 Task: Toggle the save before test option in the testing.
Action: Mouse moved to (18, 564)
Screenshot: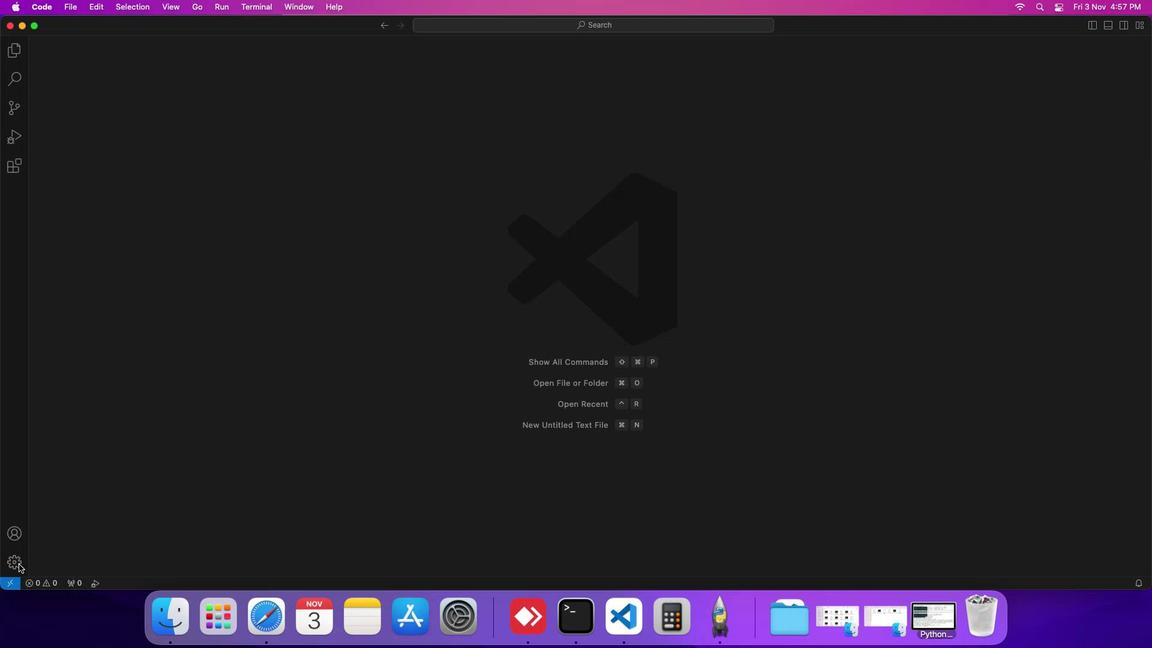 
Action: Mouse pressed left at (18, 564)
Screenshot: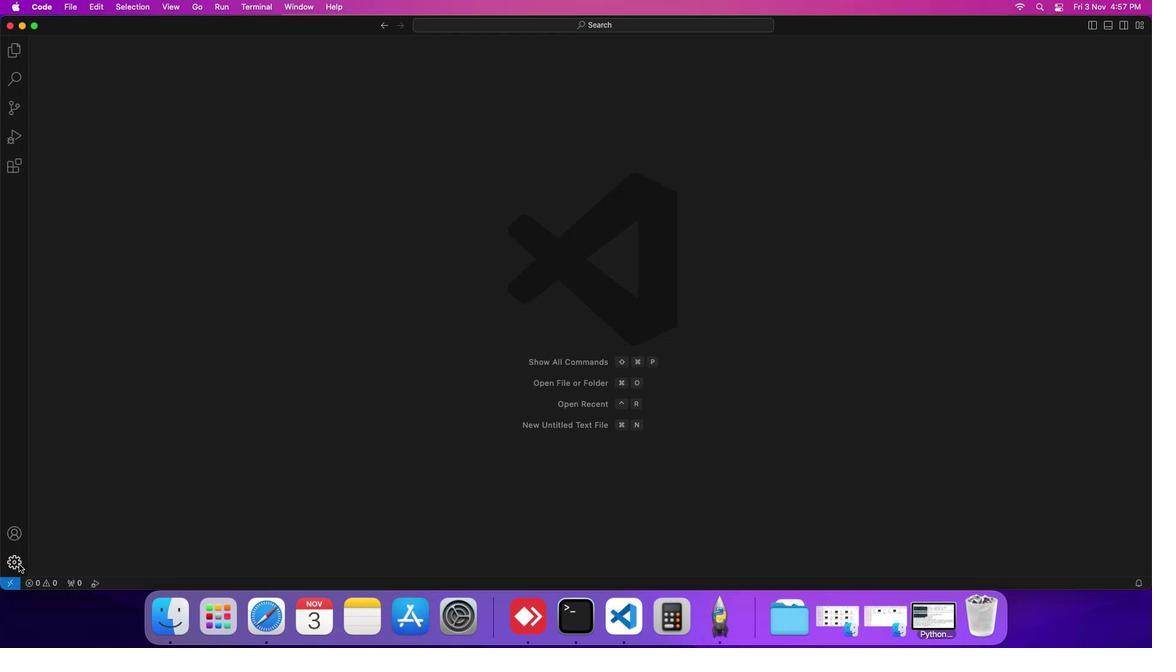 
Action: Mouse moved to (69, 473)
Screenshot: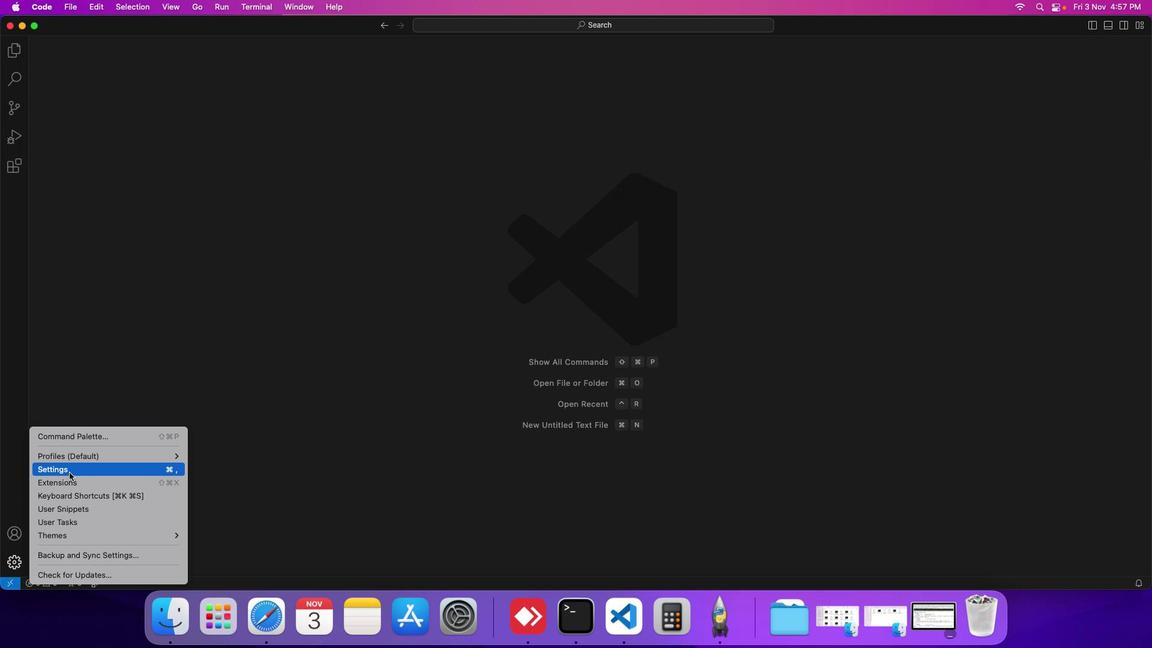 
Action: Mouse pressed left at (69, 473)
Screenshot: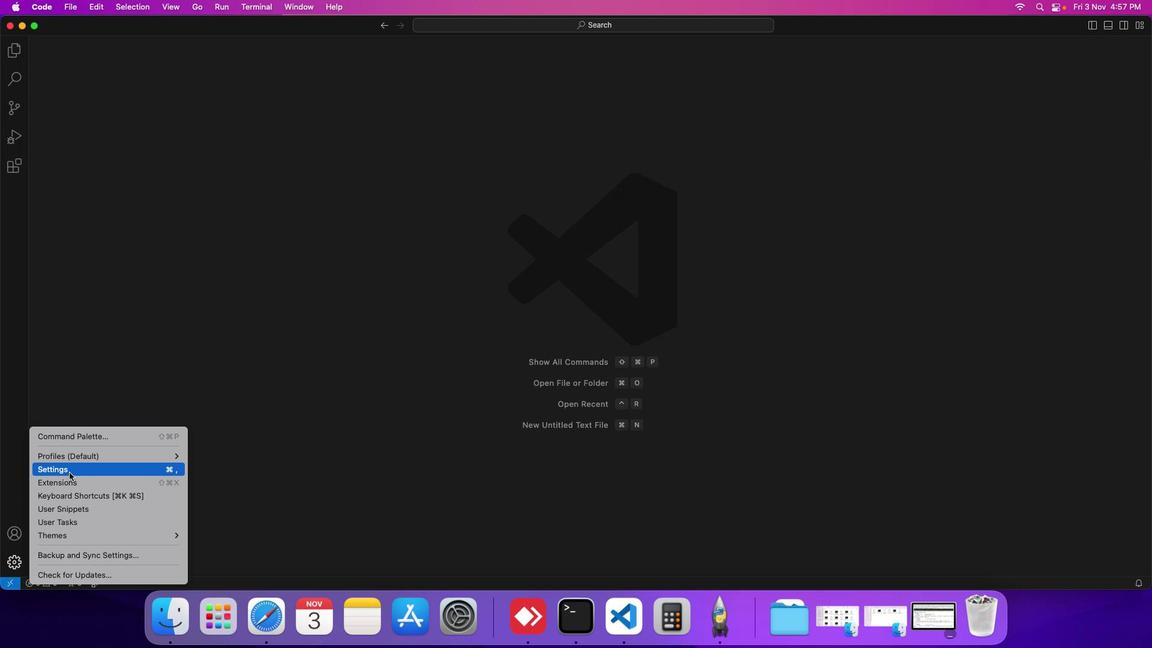 
Action: Mouse moved to (281, 177)
Screenshot: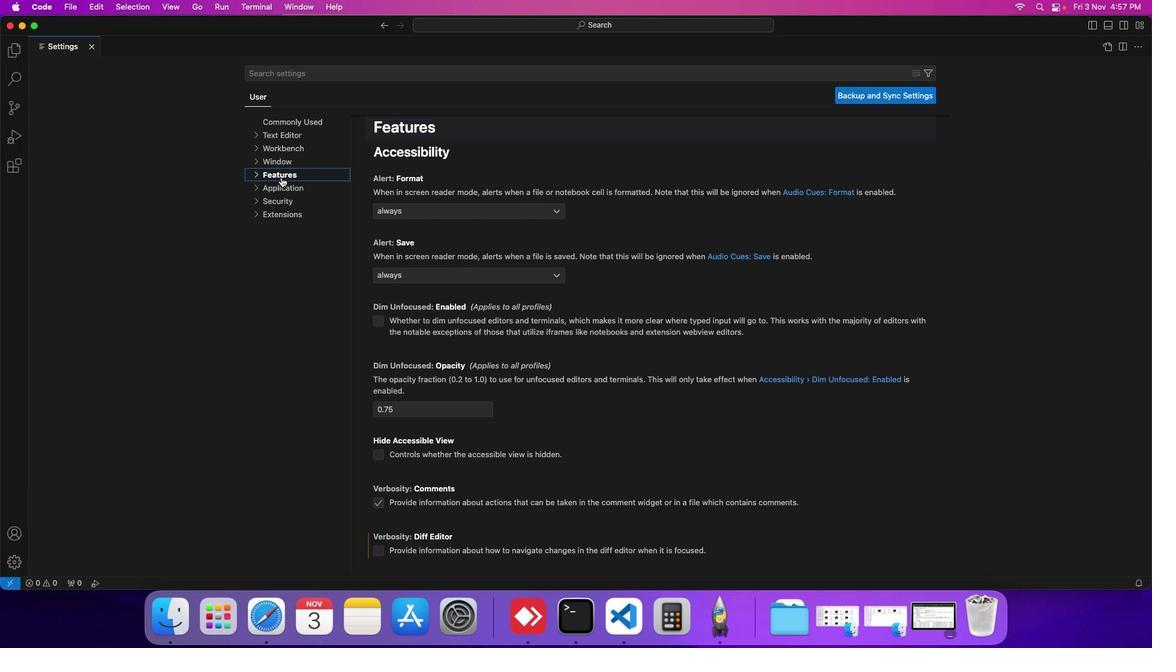 
Action: Mouse pressed left at (281, 177)
Screenshot: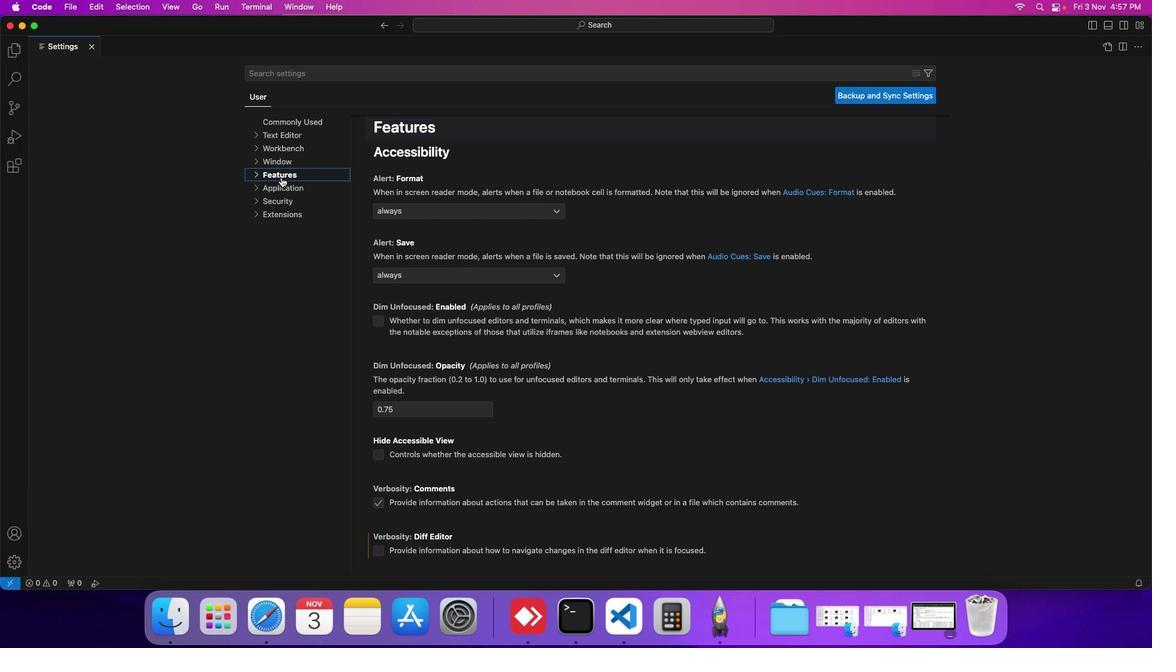 
Action: Mouse moved to (285, 241)
Screenshot: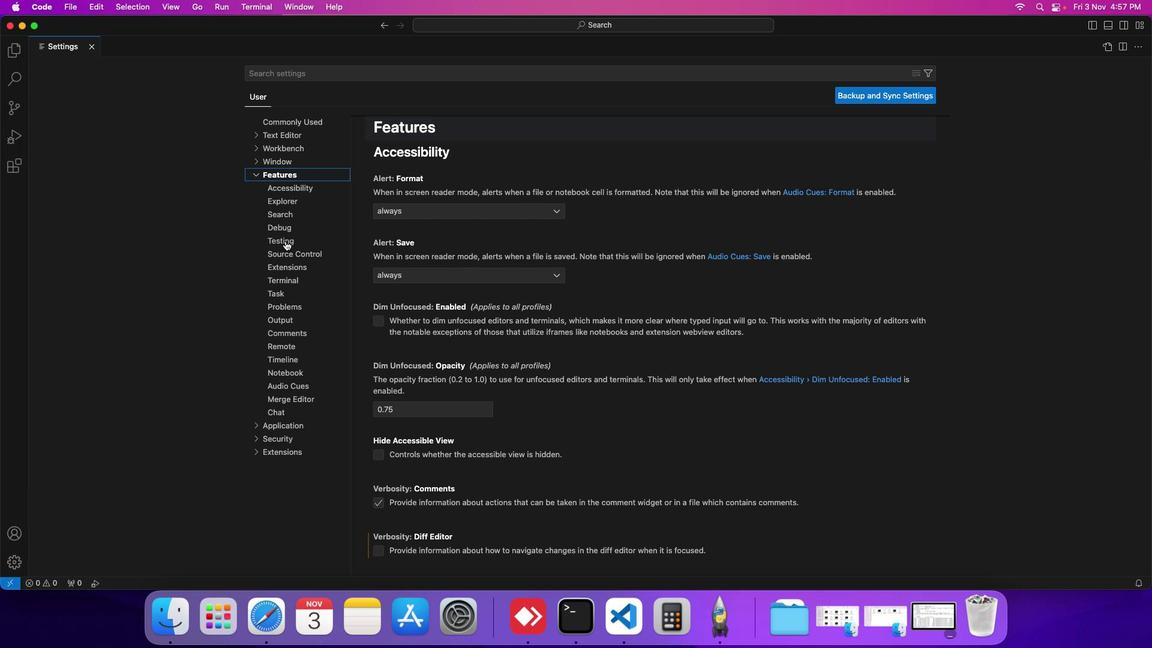 
Action: Mouse pressed left at (285, 241)
Screenshot: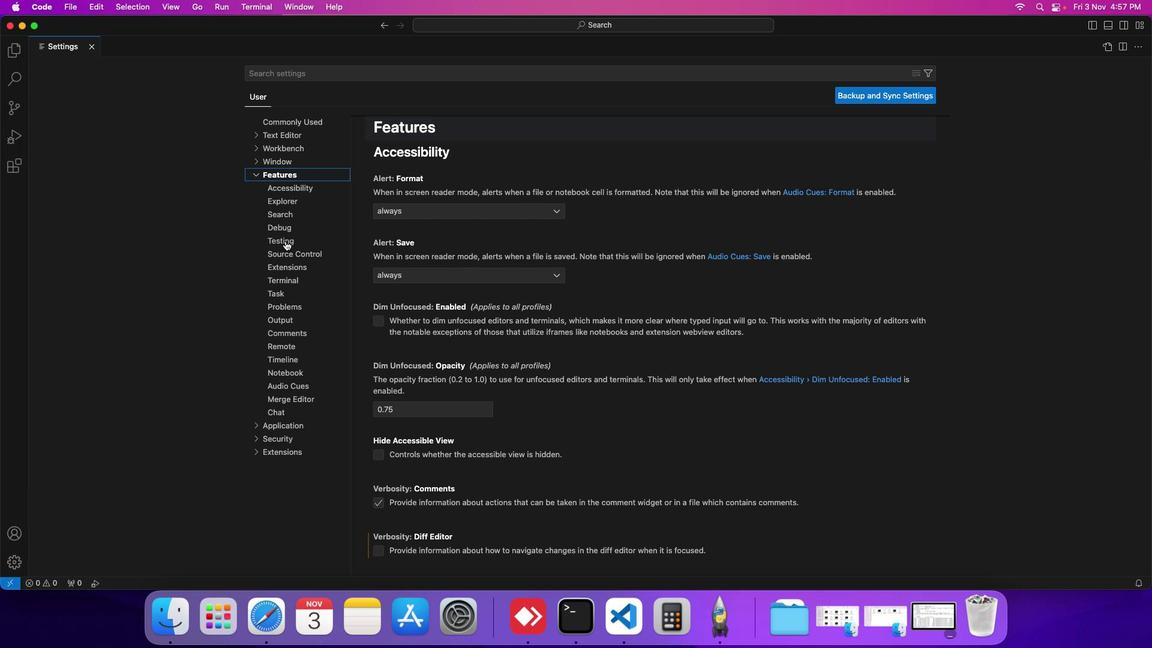 
Action: Mouse moved to (404, 413)
Screenshot: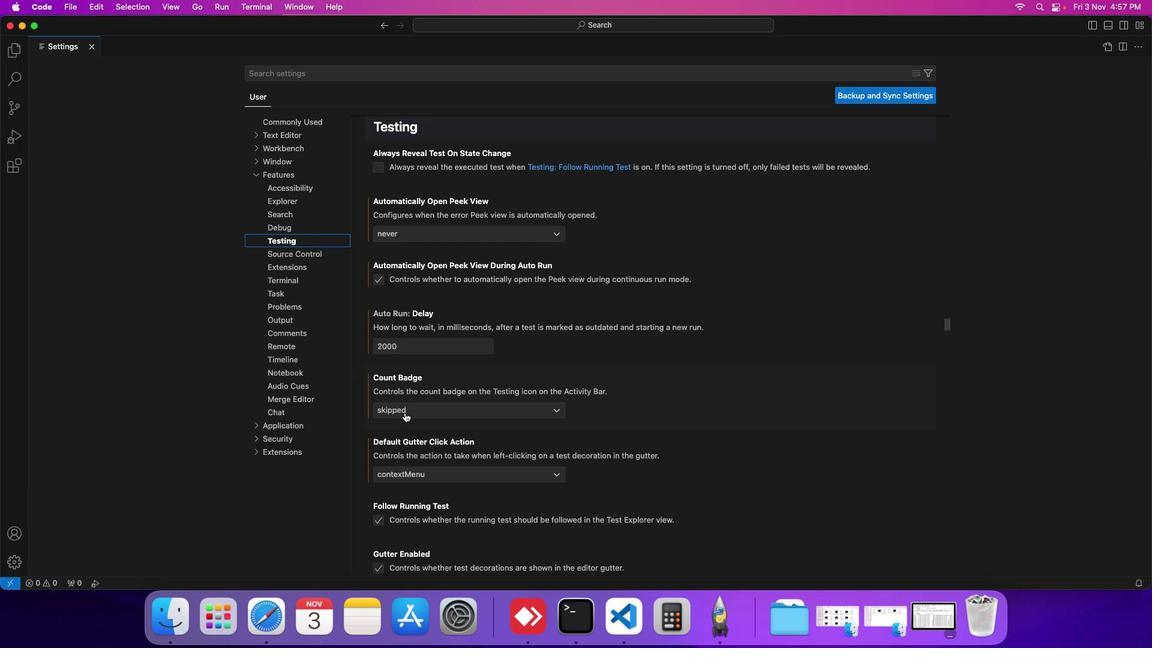 
Action: Mouse scrolled (404, 413) with delta (0, 0)
Screenshot: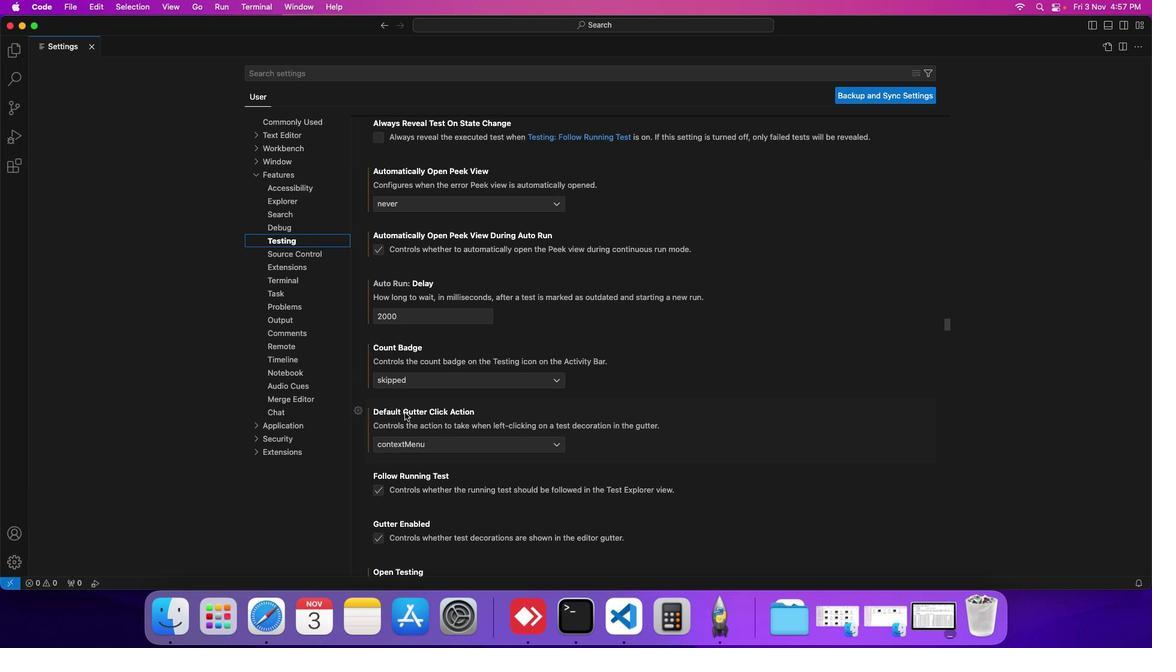 
Action: Mouse scrolled (404, 413) with delta (0, 0)
Screenshot: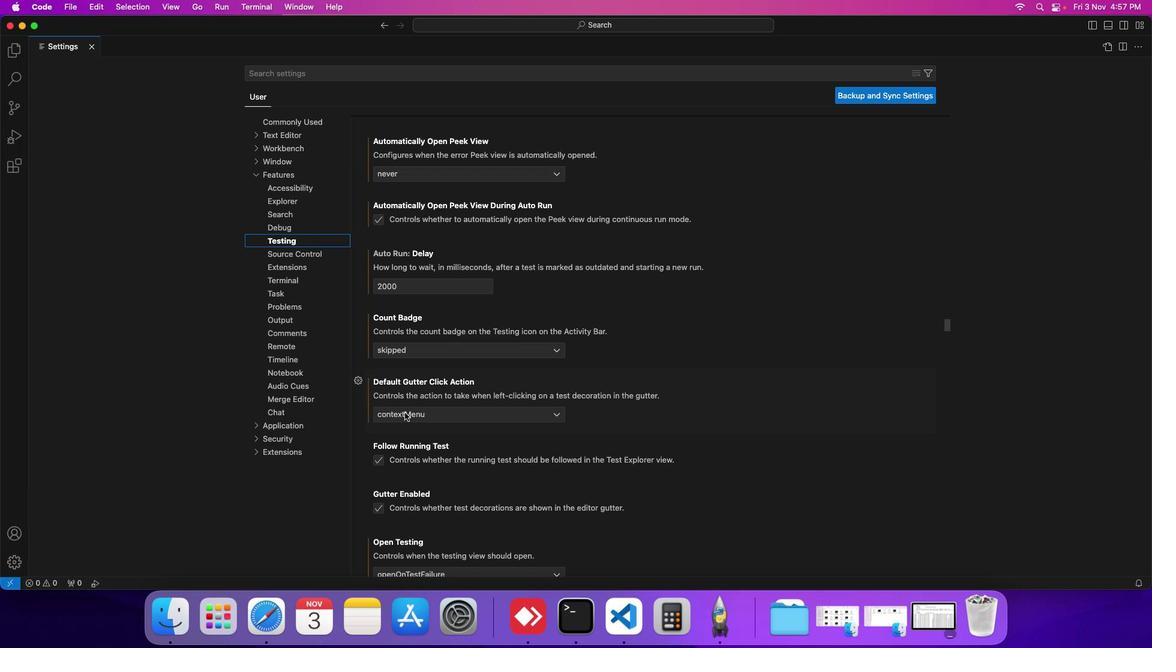 
Action: Mouse scrolled (404, 413) with delta (0, 0)
Screenshot: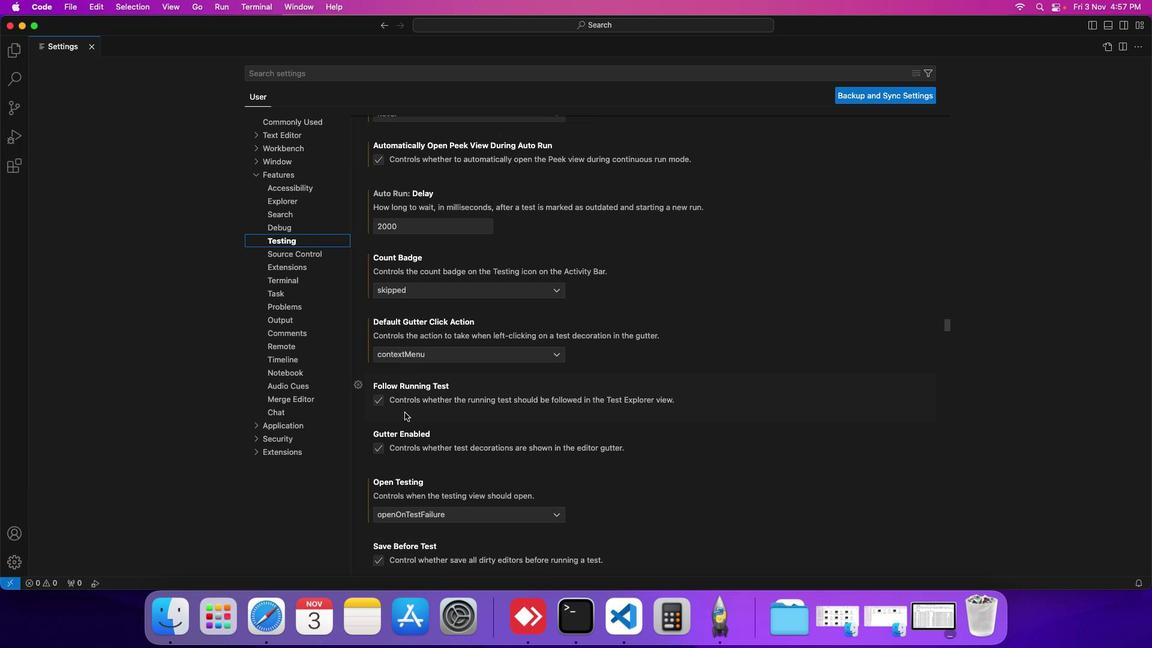 
Action: Mouse scrolled (404, 413) with delta (0, 0)
Screenshot: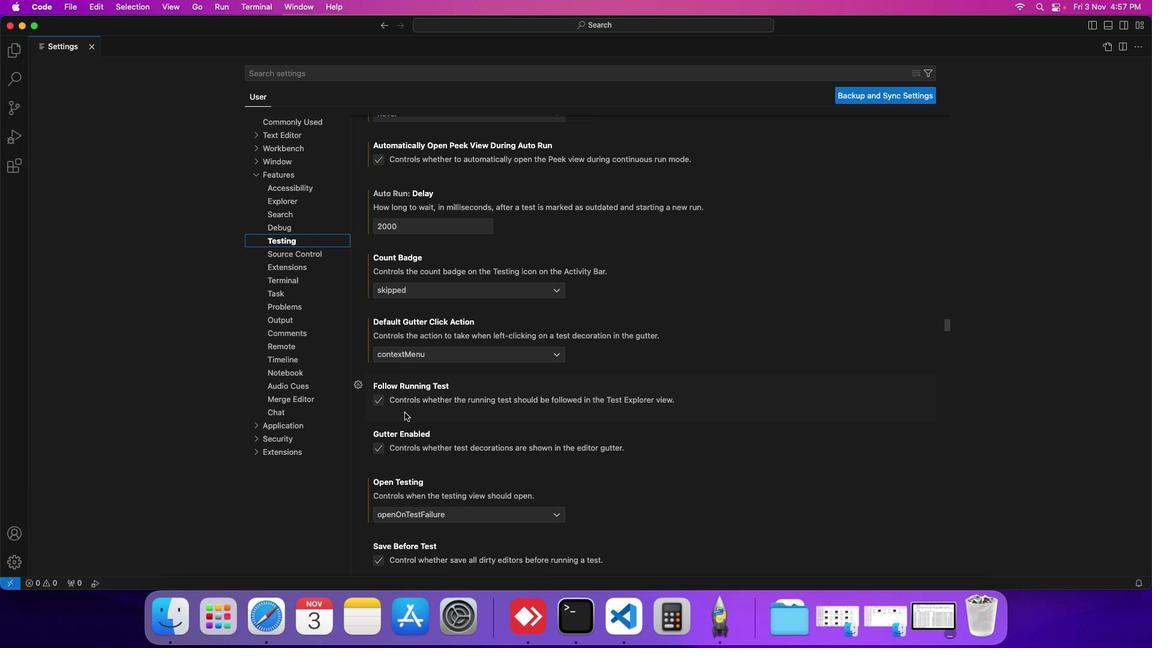 
Action: Mouse scrolled (404, 413) with delta (0, 0)
Screenshot: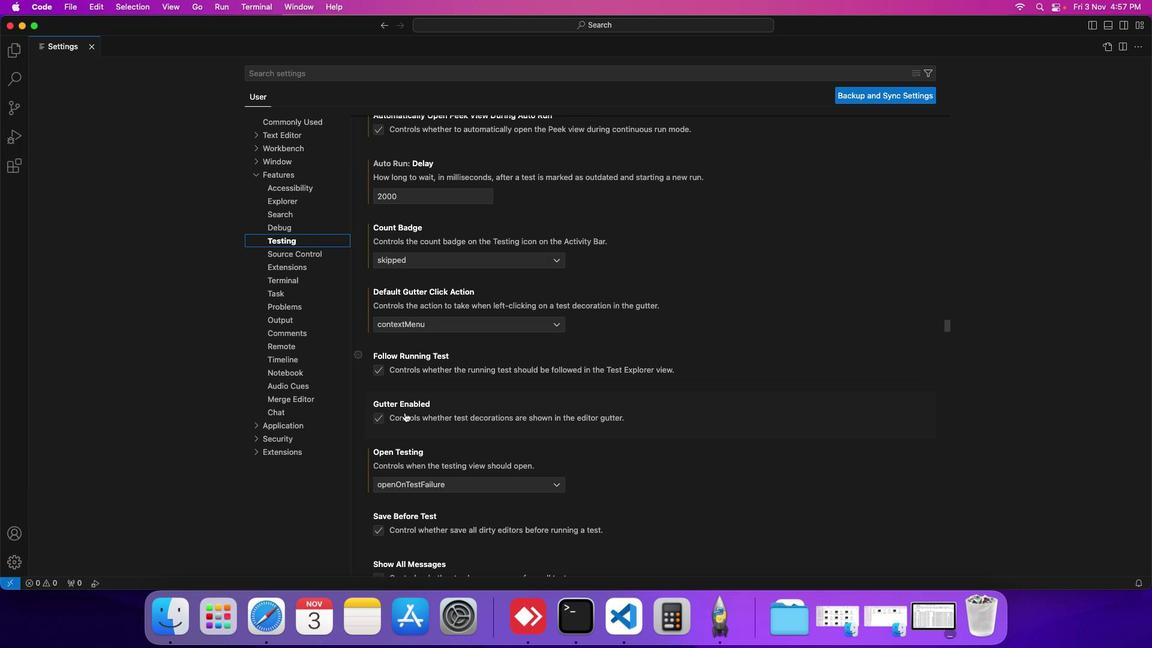 
Action: Mouse moved to (419, 485)
Screenshot: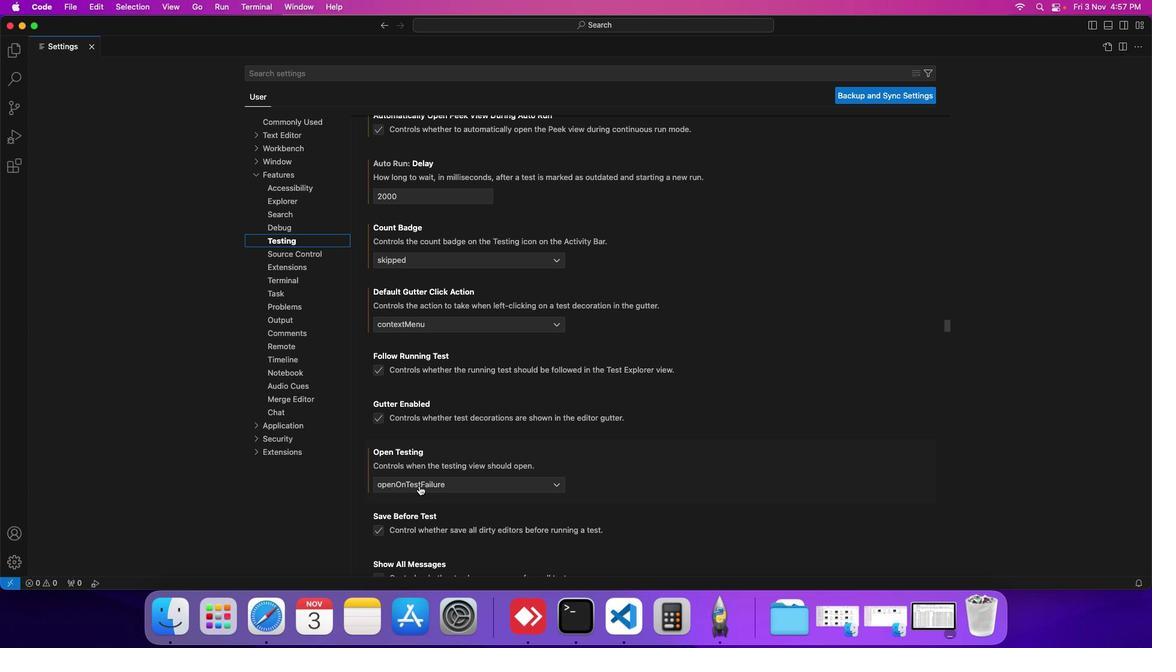 
Action: Mouse pressed left at (419, 485)
Screenshot: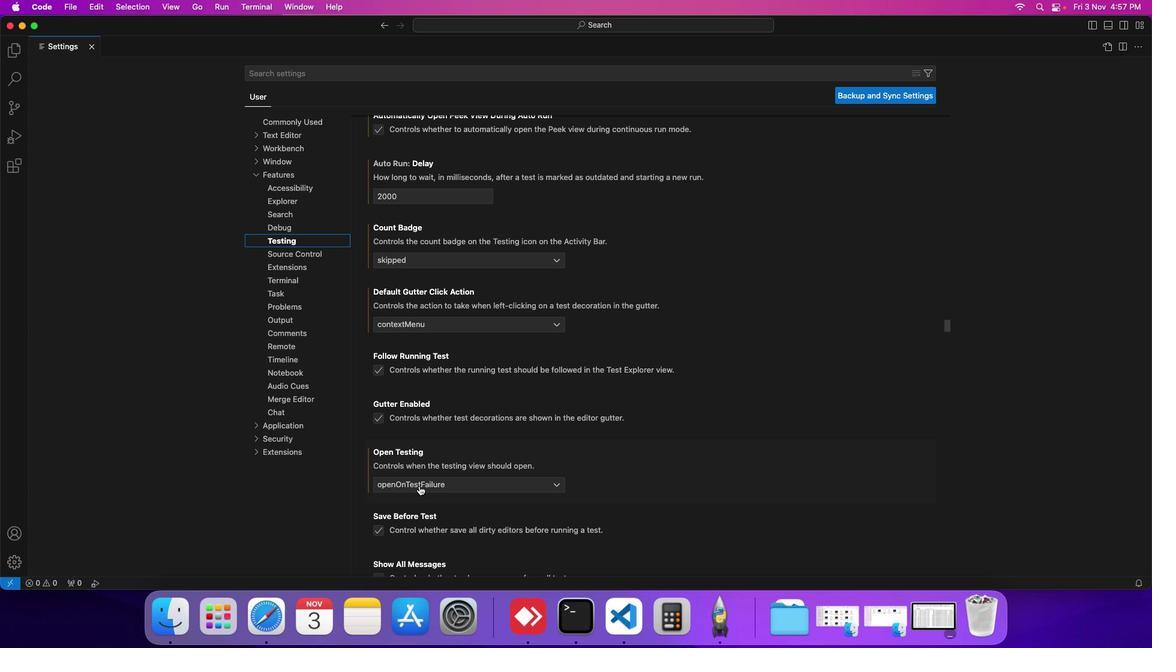 
Action: Mouse moved to (420, 539)
Screenshot: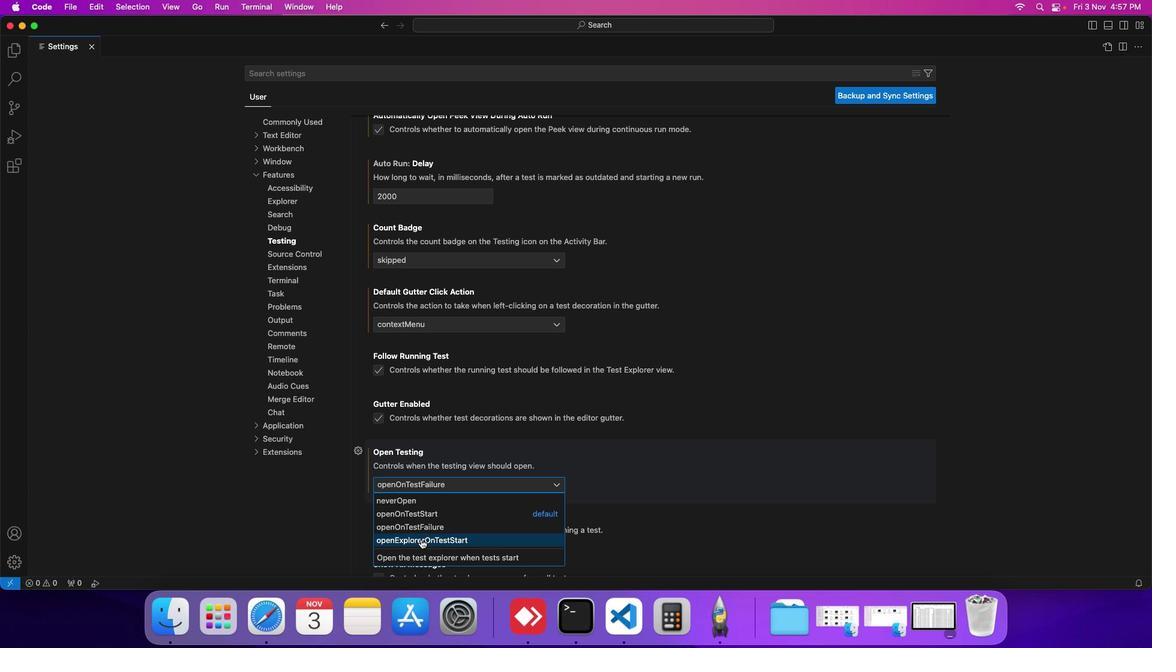 
Action: Mouse pressed left at (420, 539)
Screenshot: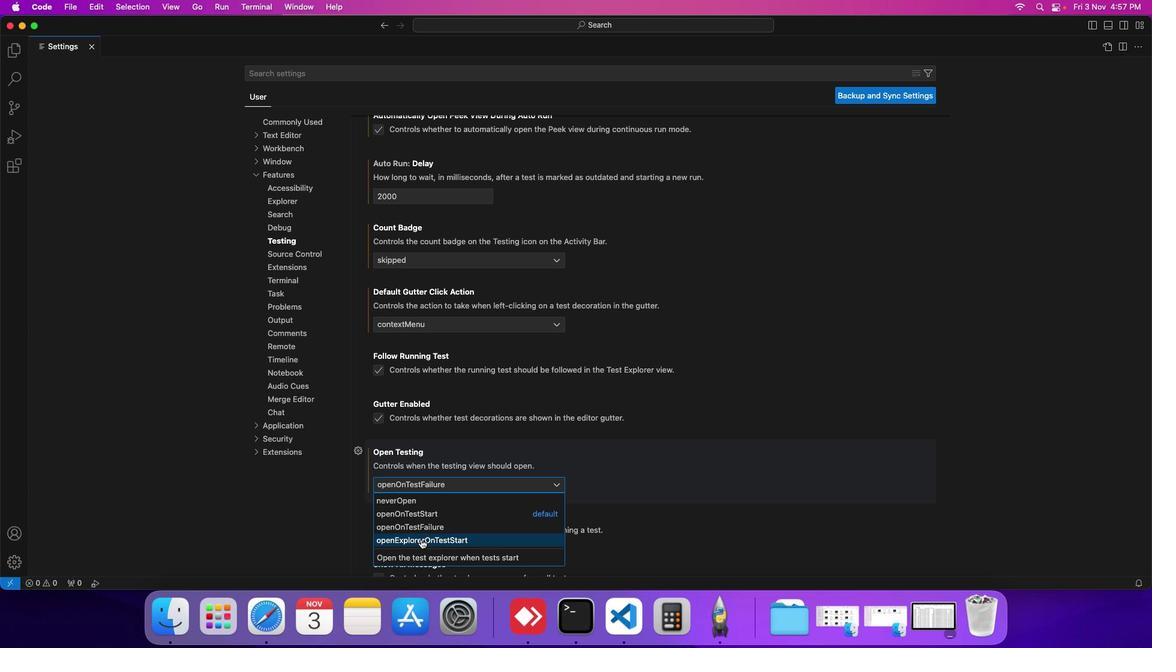 
Action: Mouse moved to (443, 393)
Screenshot: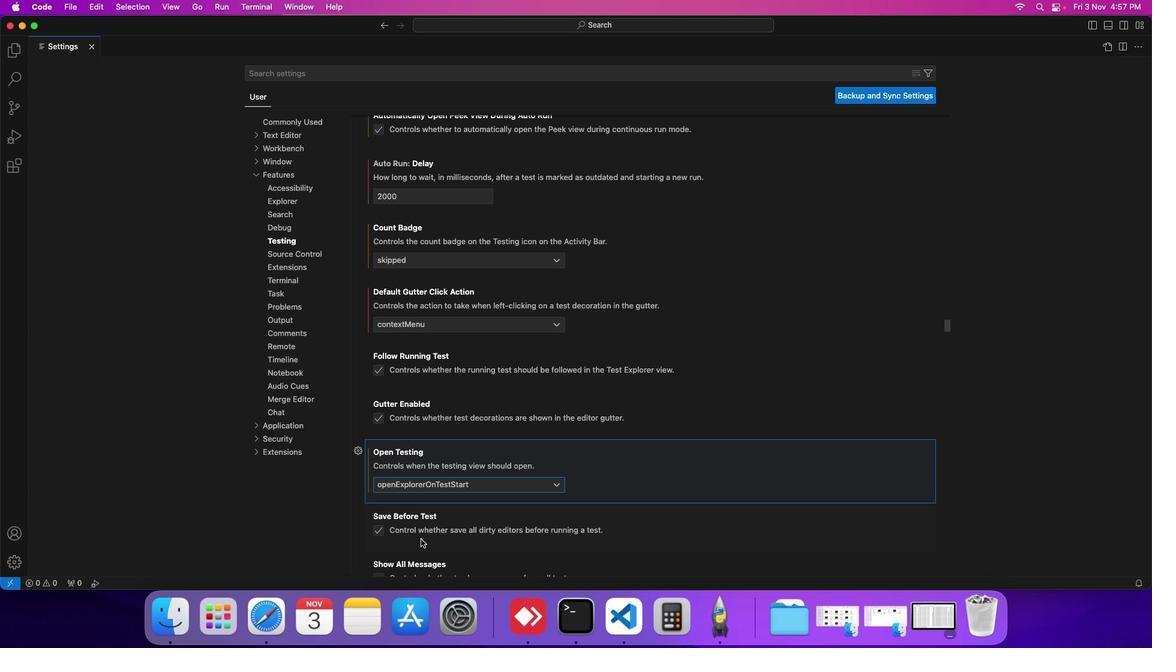 
